 Task: Create a due date automation trigger when advanced on, on the wednesday before a card is due add fields with custom field "Resume" checked at 11:00 AM.
Action: Mouse moved to (815, 253)
Screenshot: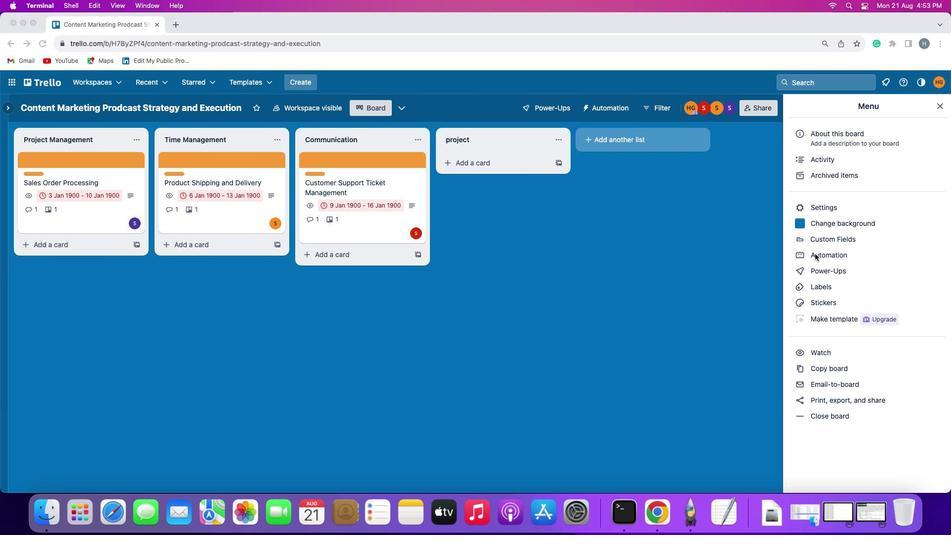 
Action: Mouse pressed left at (815, 253)
Screenshot: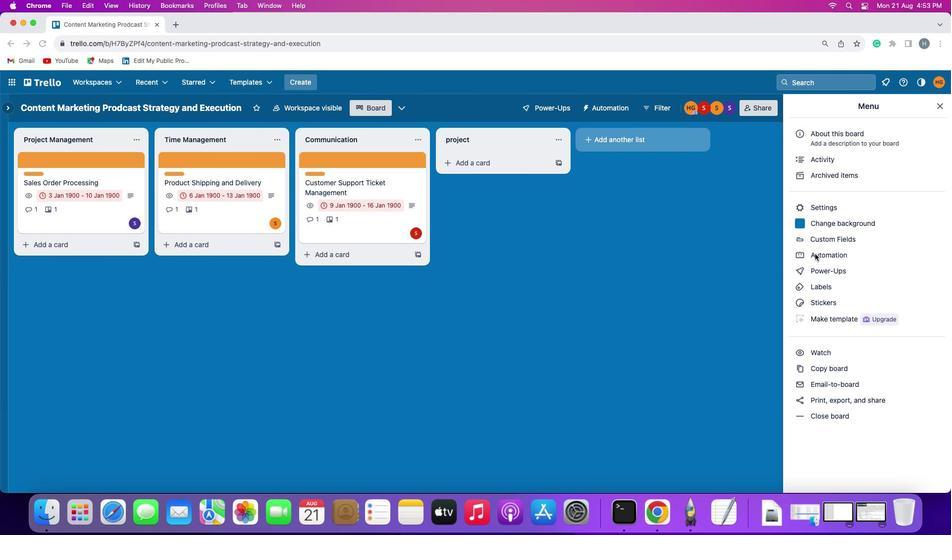 
Action: Mouse pressed left at (815, 253)
Screenshot: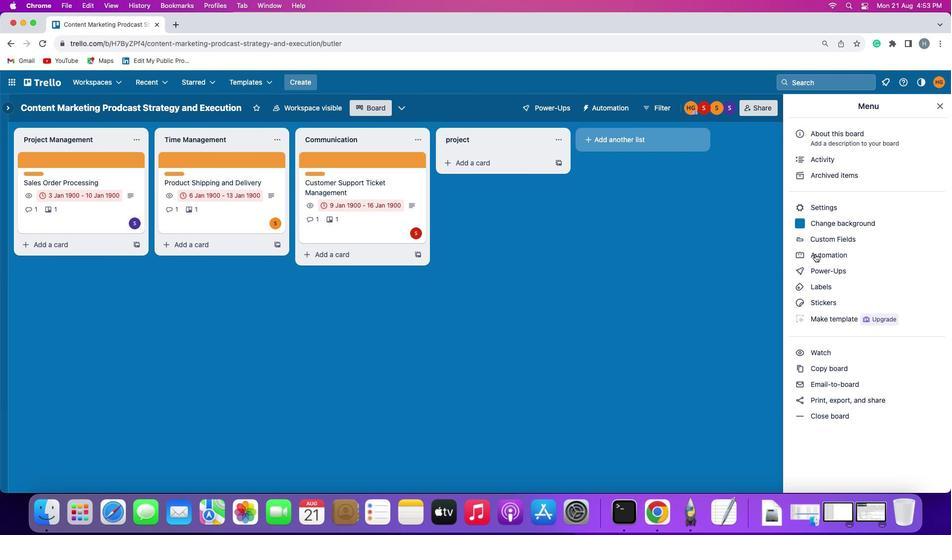 
Action: Mouse moved to (49, 237)
Screenshot: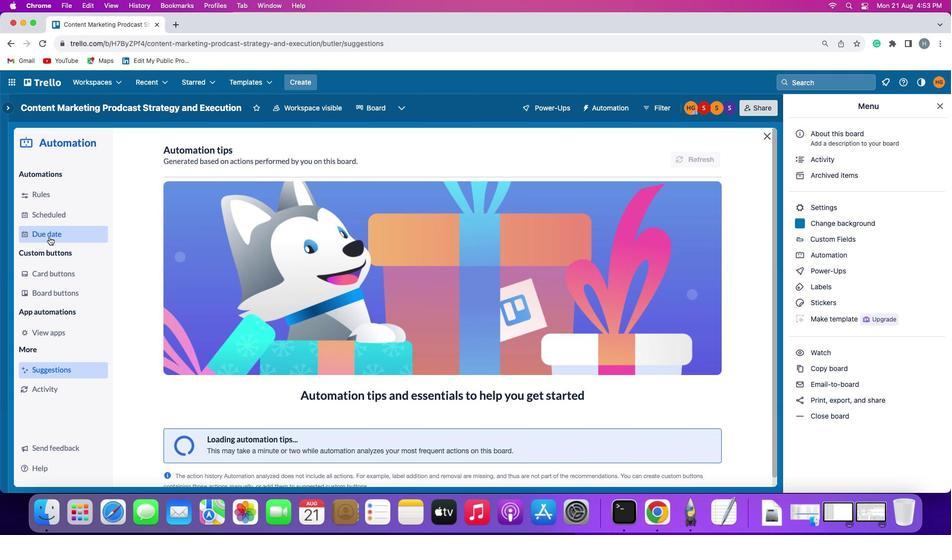 
Action: Mouse pressed left at (49, 237)
Screenshot: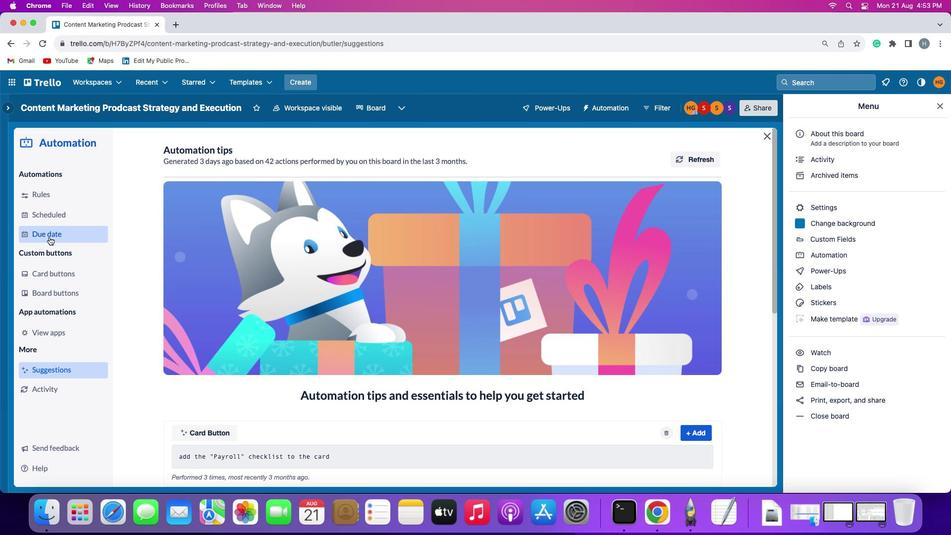 
Action: Mouse moved to (652, 154)
Screenshot: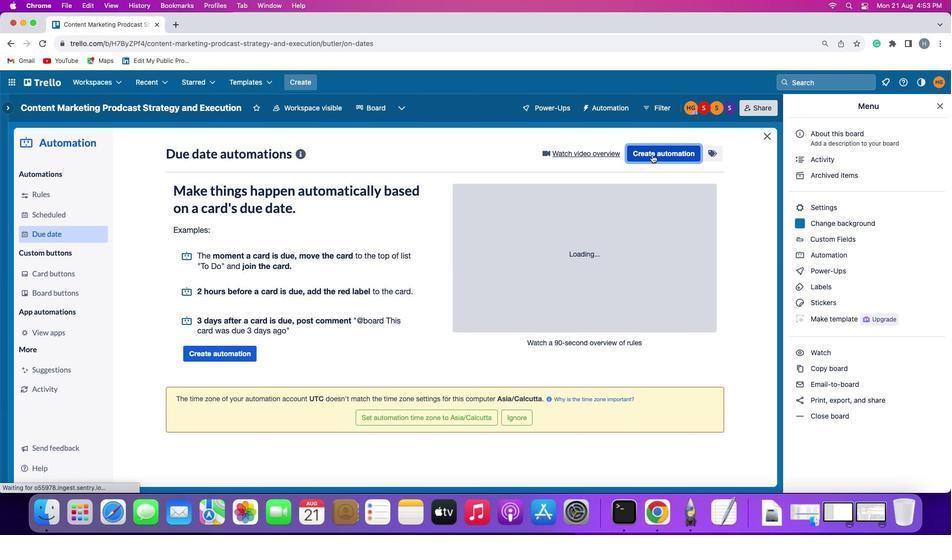 
Action: Mouse pressed left at (652, 154)
Screenshot: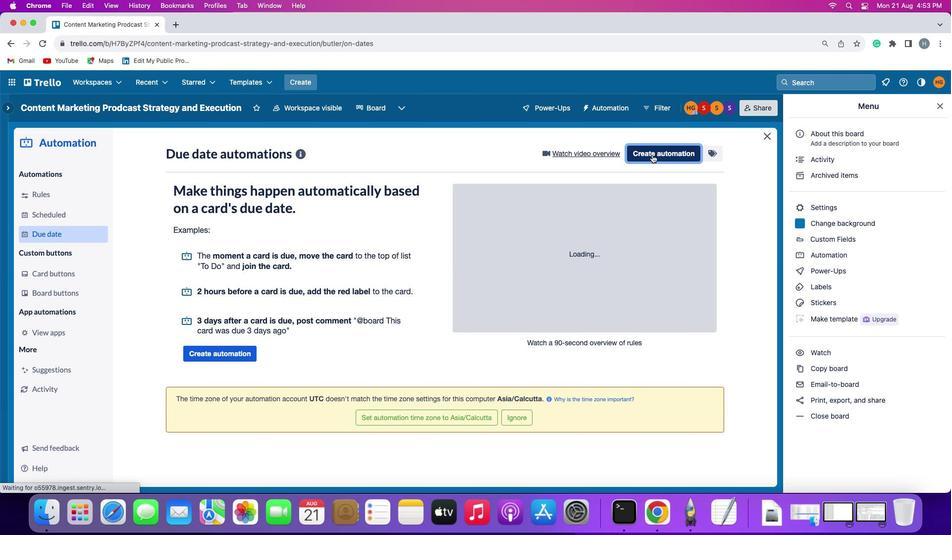 
Action: Mouse moved to (187, 250)
Screenshot: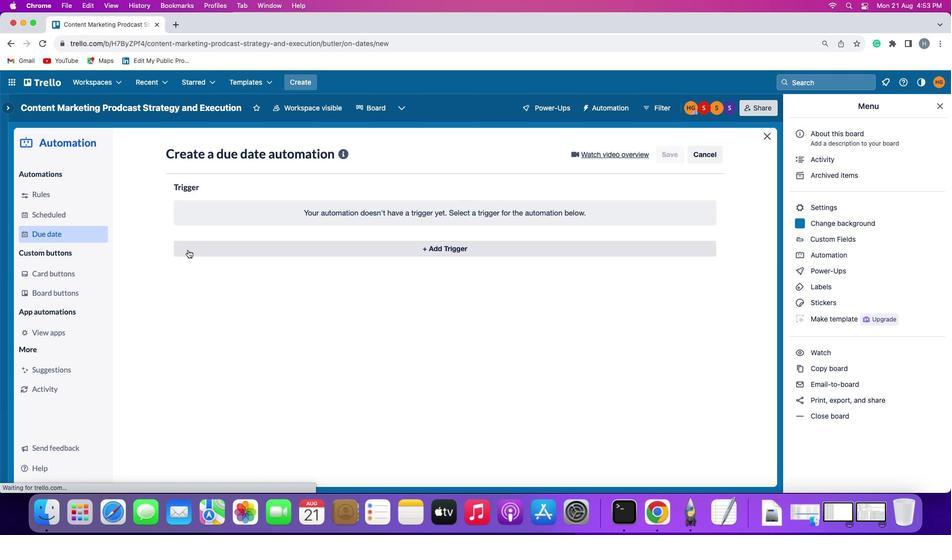 
Action: Mouse pressed left at (187, 250)
Screenshot: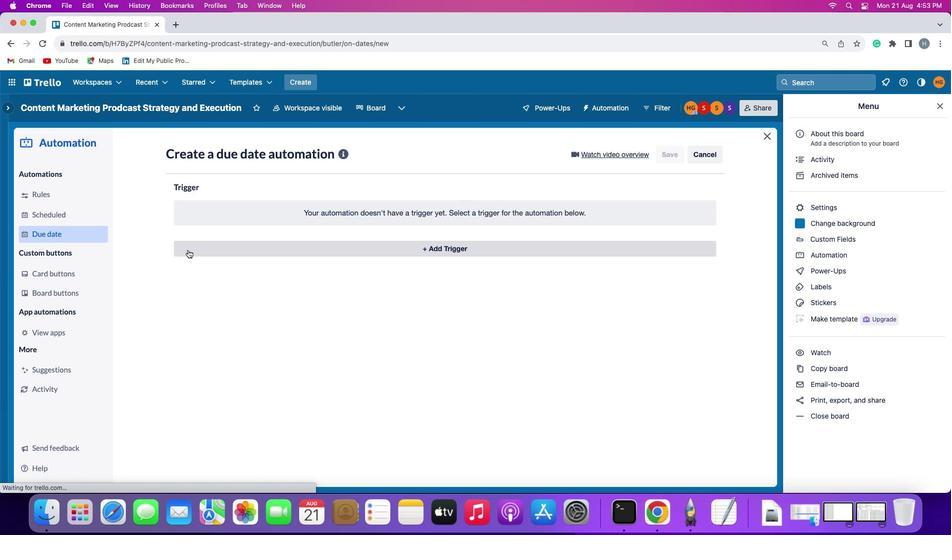 
Action: Mouse moved to (223, 435)
Screenshot: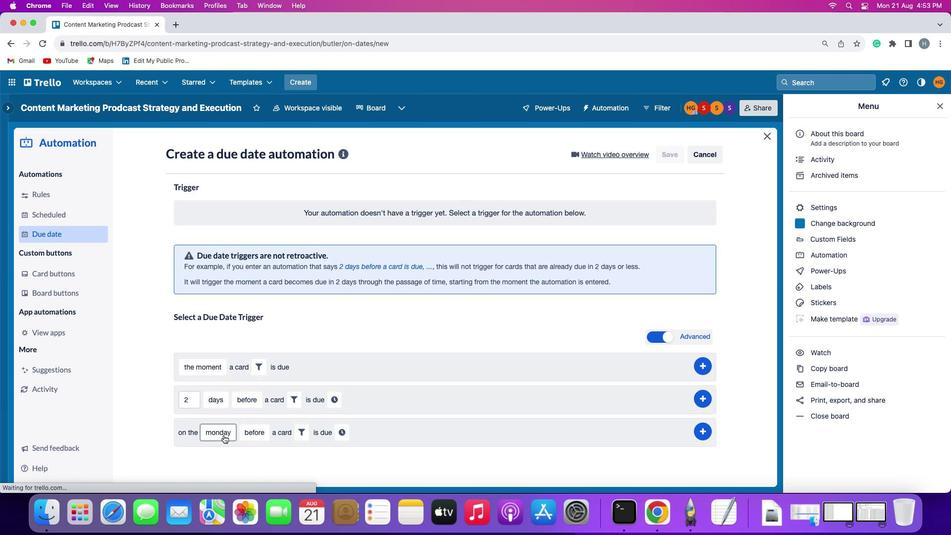 
Action: Mouse pressed left at (223, 435)
Screenshot: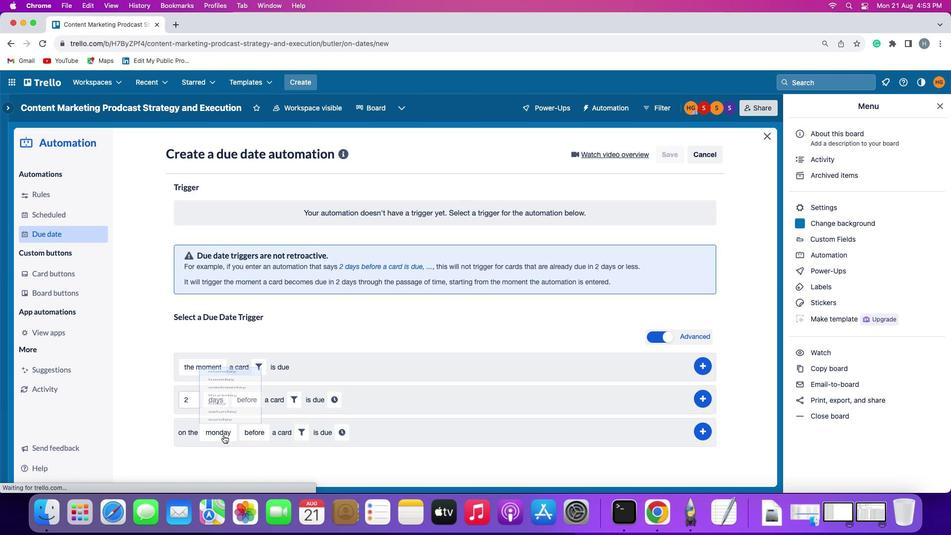 
Action: Mouse moved to (230, 337)
Screenshot: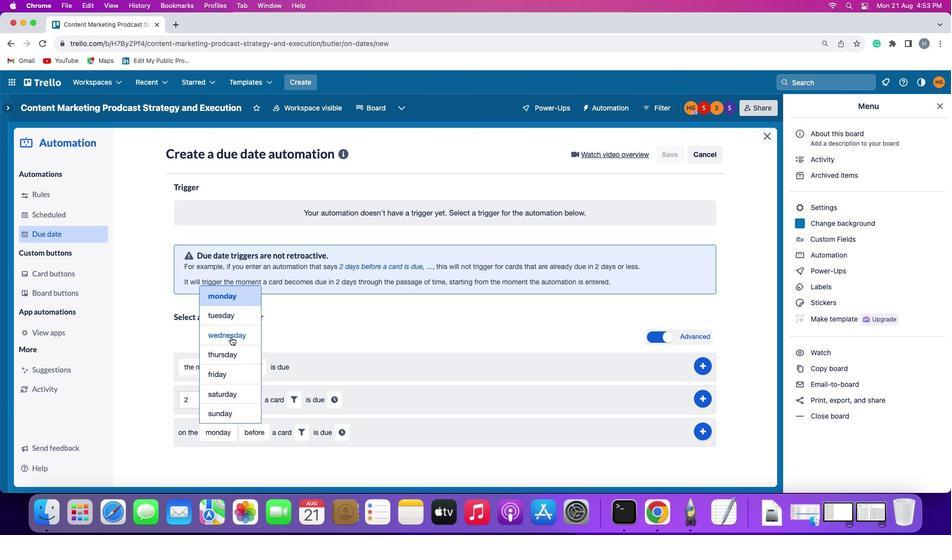 
Action: Mouse pressed left at (230, 337)
Screenshot: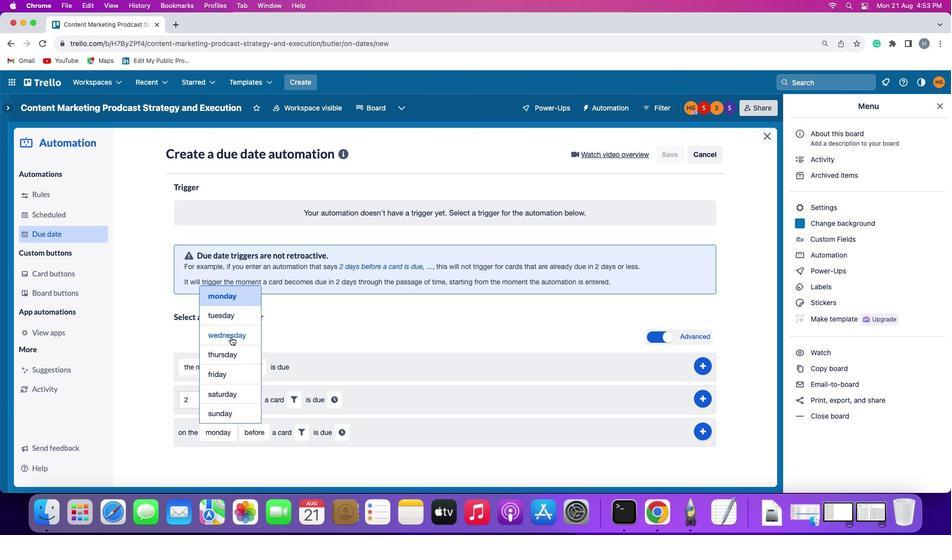 
Action: Mouse moved to (313, 437)
Screenshot: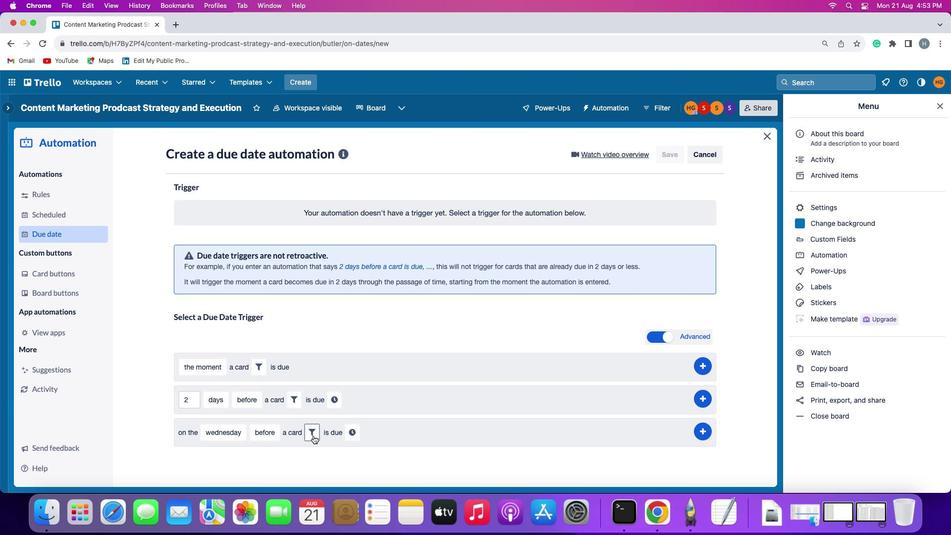 
Action: Mouse pressed left at (313, 437)
Screenshot: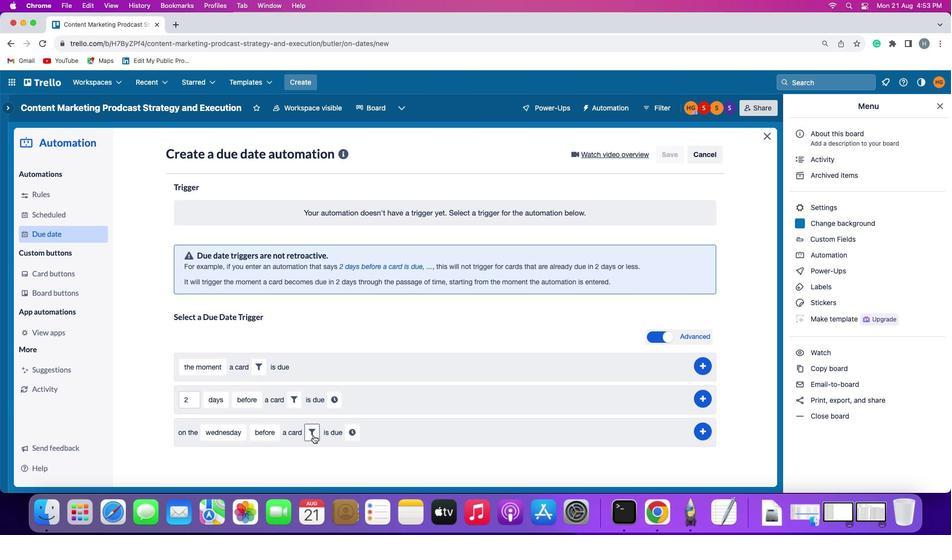 
Action: Mouse moved to (479, 466)
Screenshot: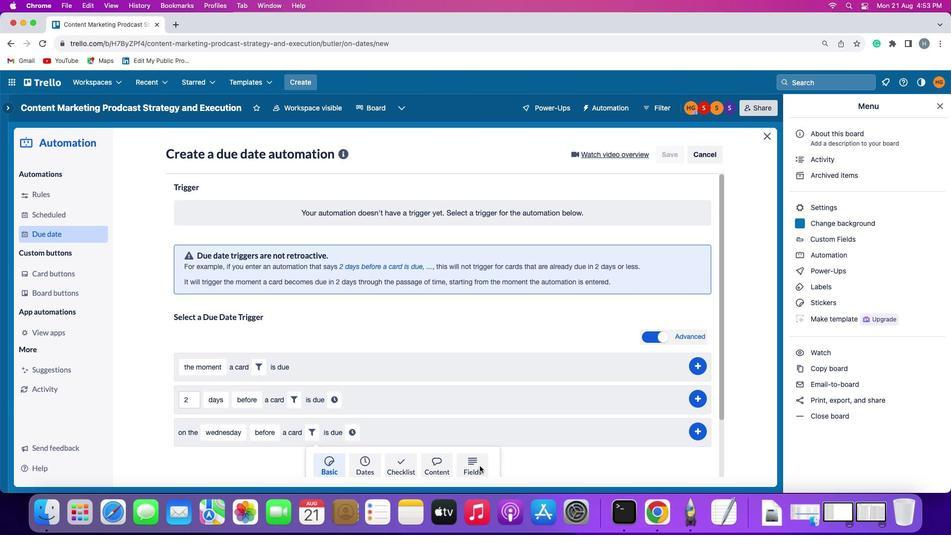 
Action: Mouse pressed left at (479, 466)
Screenshot: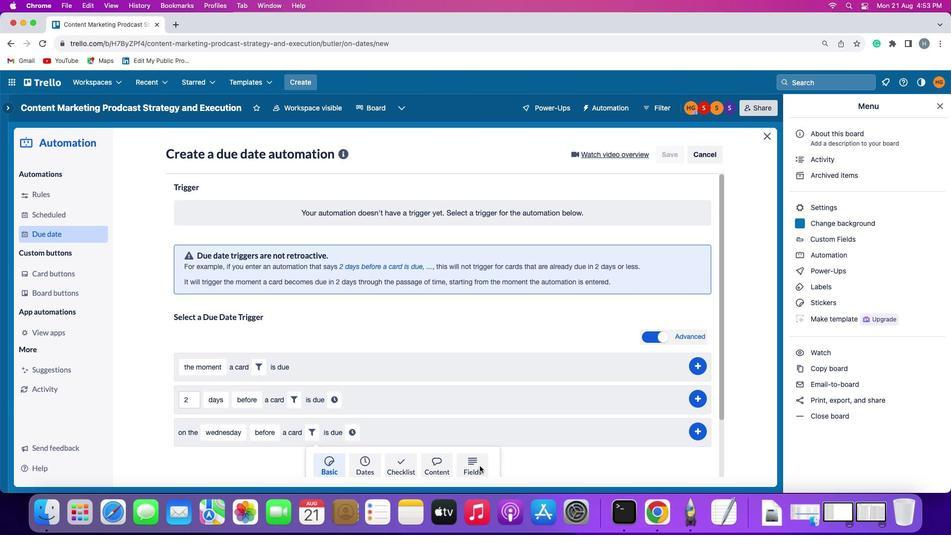 
Action: Mouse moved to (279, 466)
Screenshot: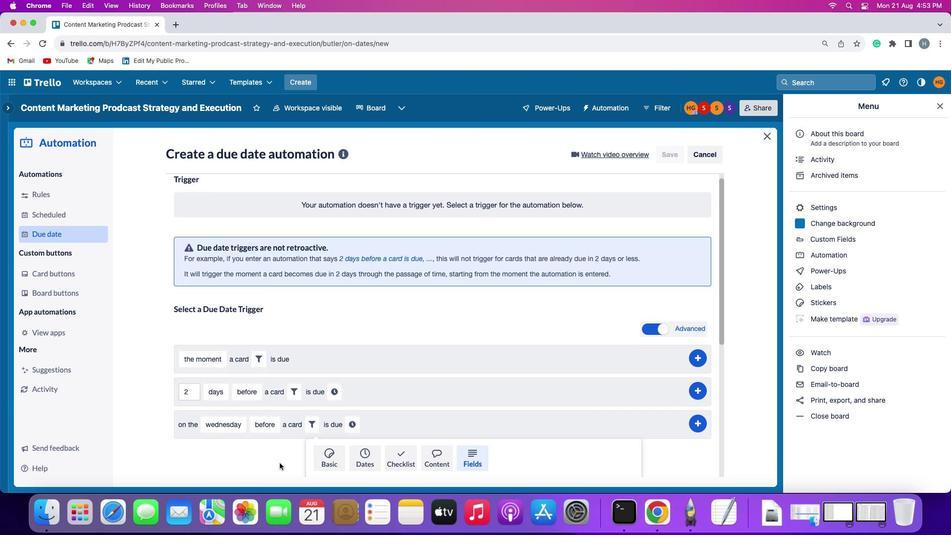 
Action: Mouse scrolled (279, 466) with delta (0, 0)
Screenshot: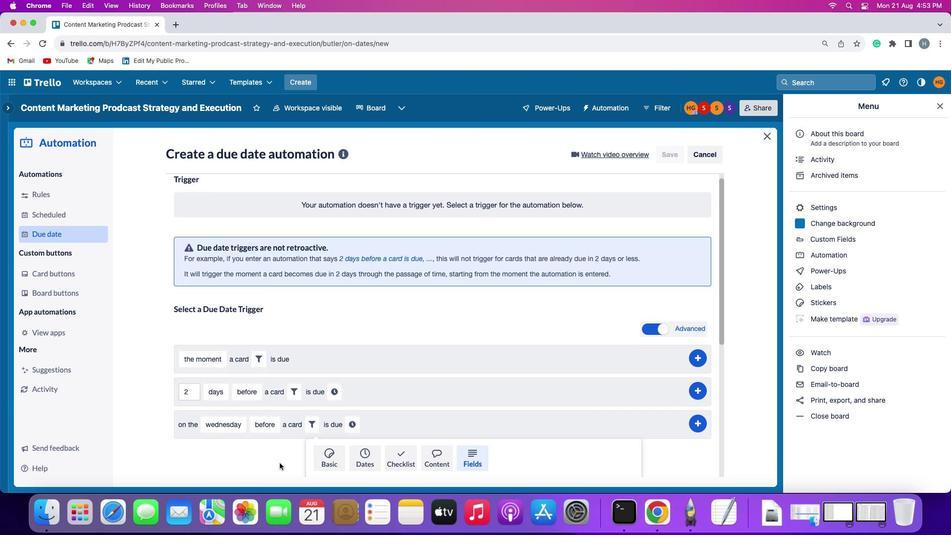 
Action: Mouse moved to (279, 465)
Screenshot: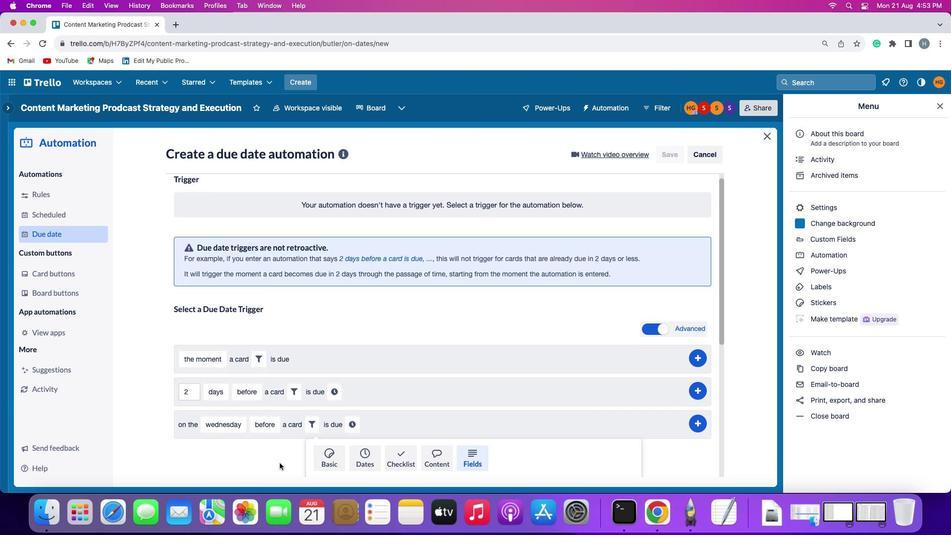 
Action: Mouse scrolled (279, 465) with delta (0, 0)
Screenshot: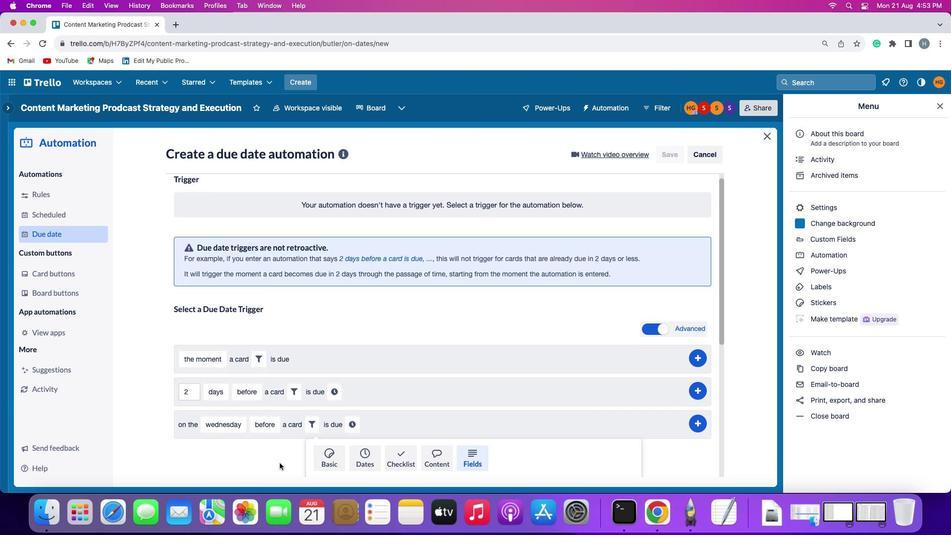 
Action: Mouse moved to (279, 464)
Screenshot: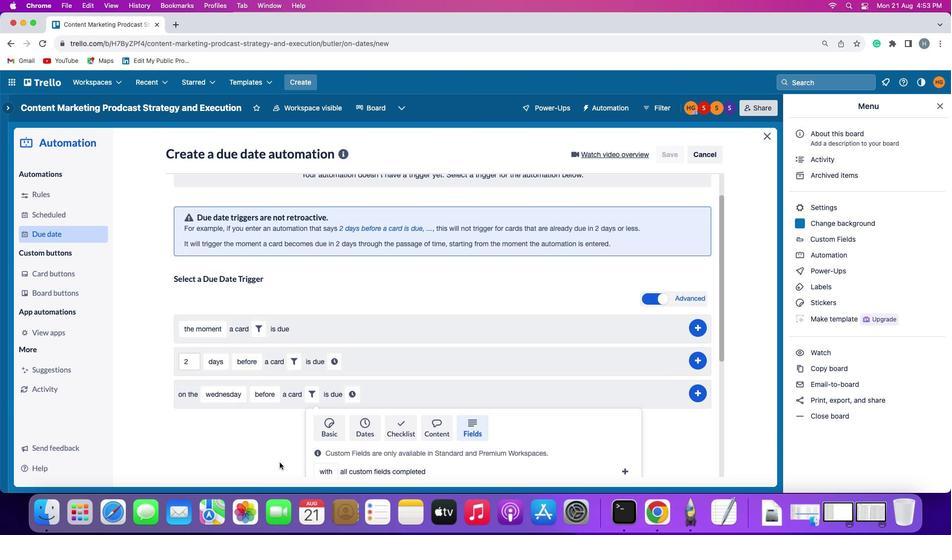 
Action: Mouse scrolled (279, 464) with delta (0, -1)
Screenshot: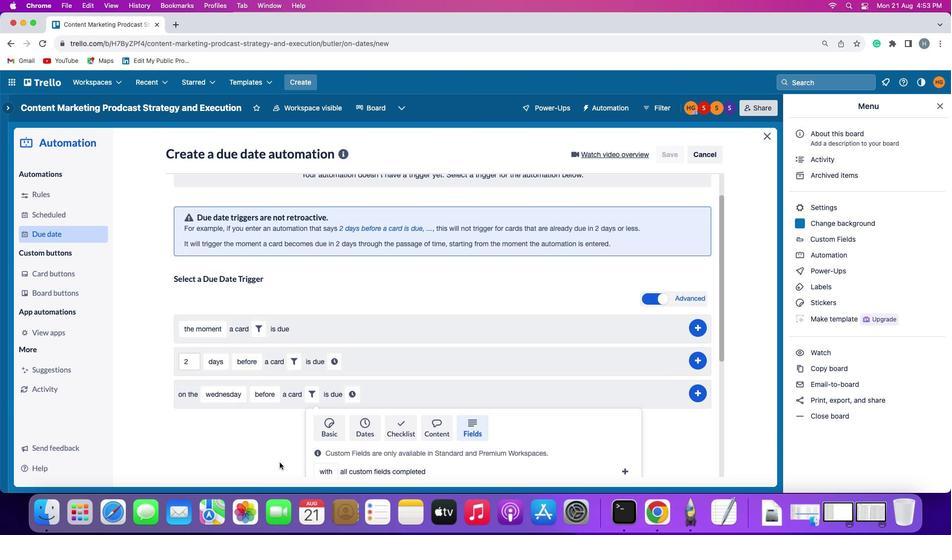 
Action: Mouse moved to (280, 463)
Screenshot: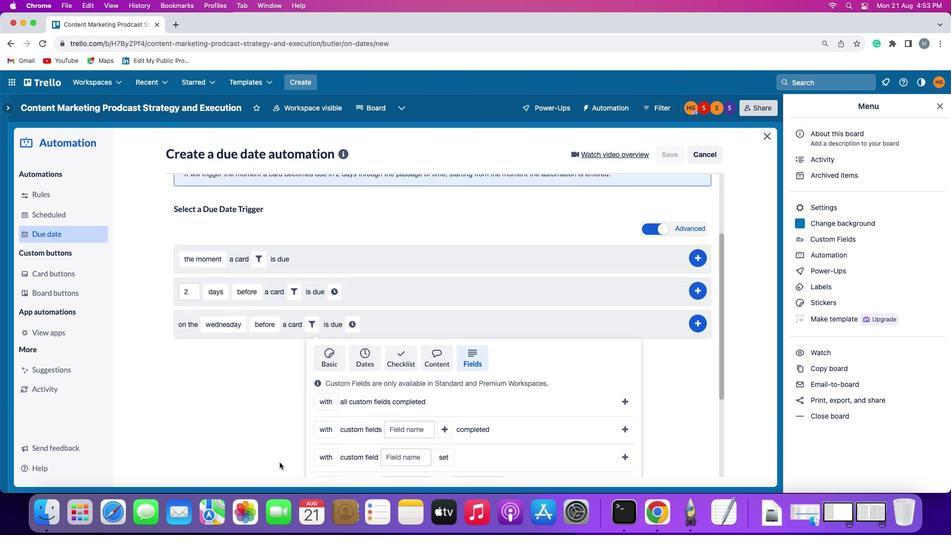 
Action: Mouse scrolled (280, 463) with delta (0, -2)
Screenshot: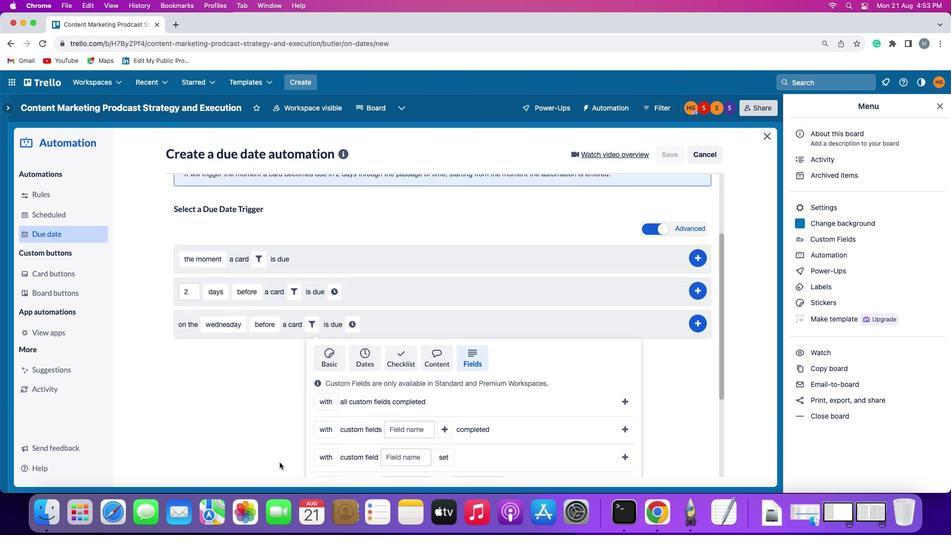 
Action: Mouse moved to (281, 461)
Screenshot: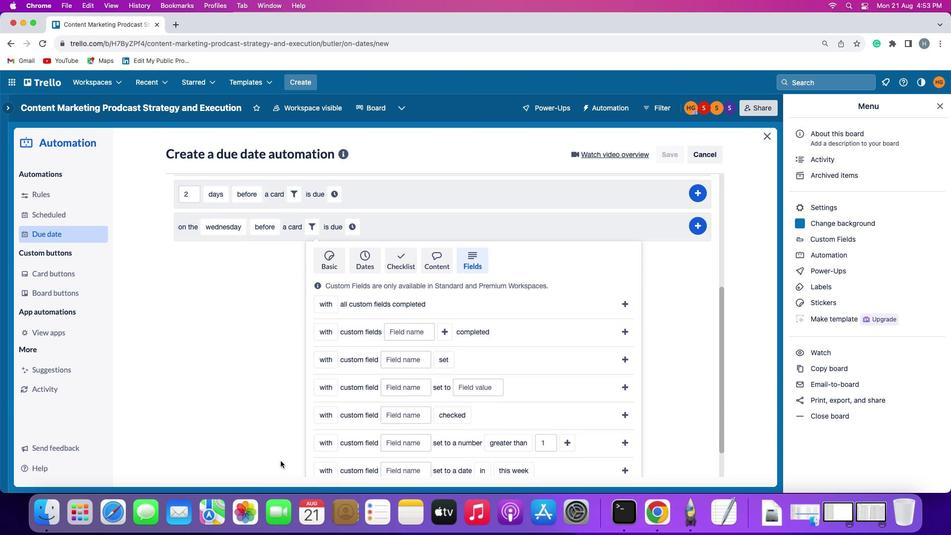 
Action: Mouse scrolled (281, 461) with delta (0, 0)
Screenshot: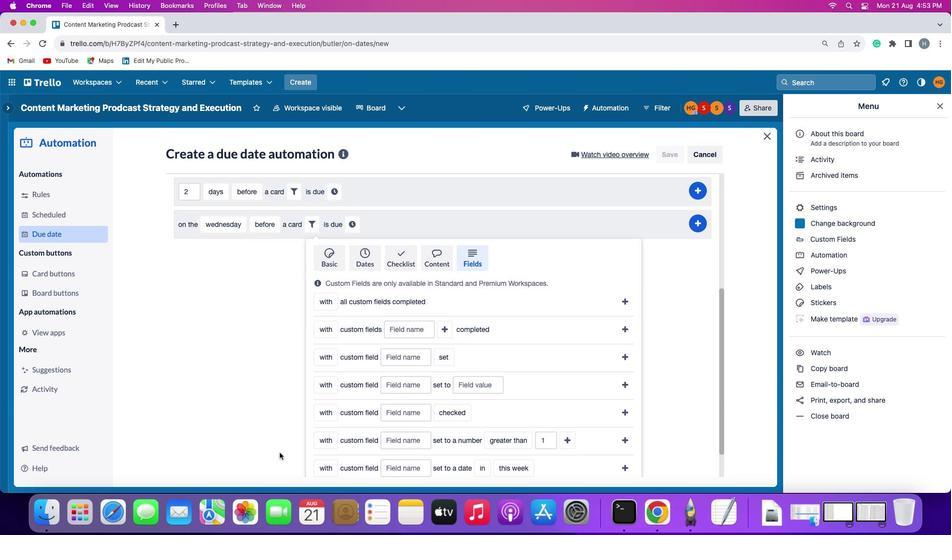 
Action: Mouse moved to (281, 461)
Screenshot: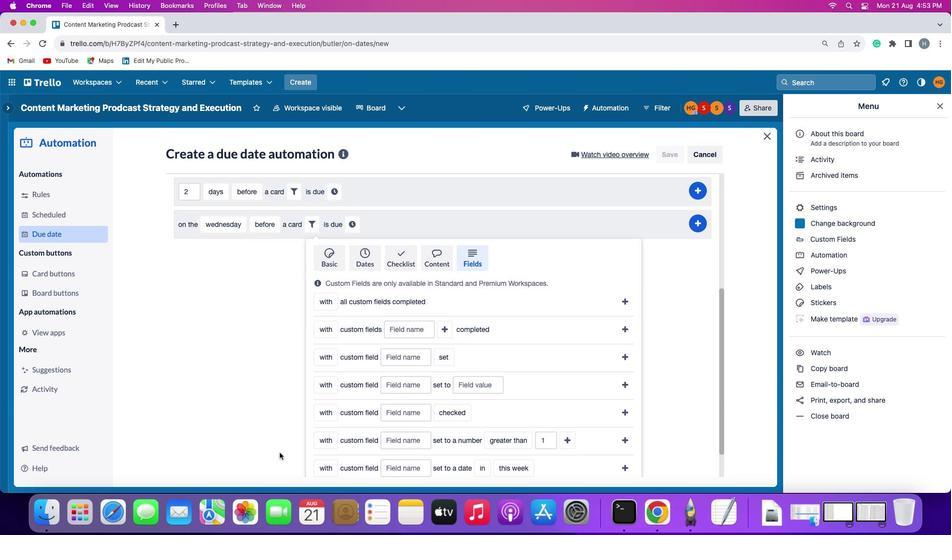 
Action: Mouse scrolled (281, 461) with delta (0, 0)
Screenshot: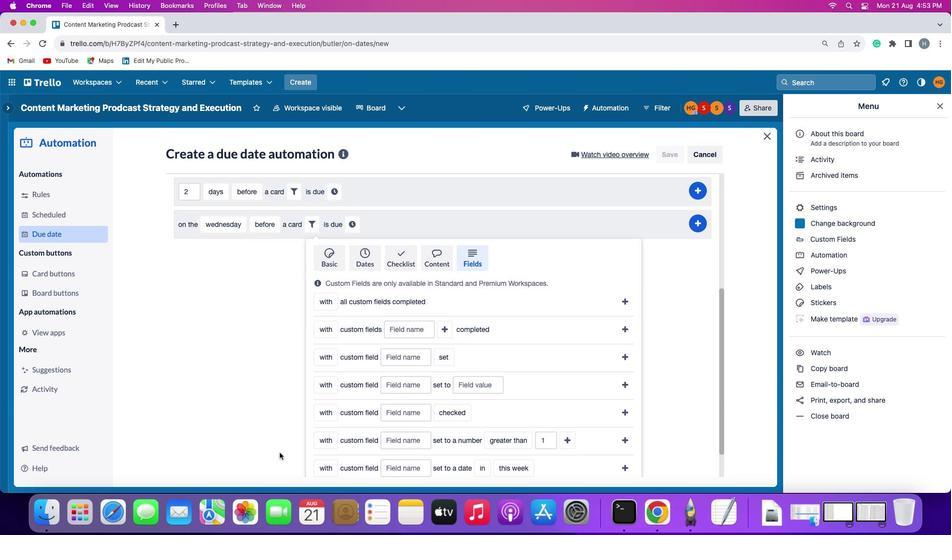 
Action: Mouse moved to (281, 457)
Screenshot: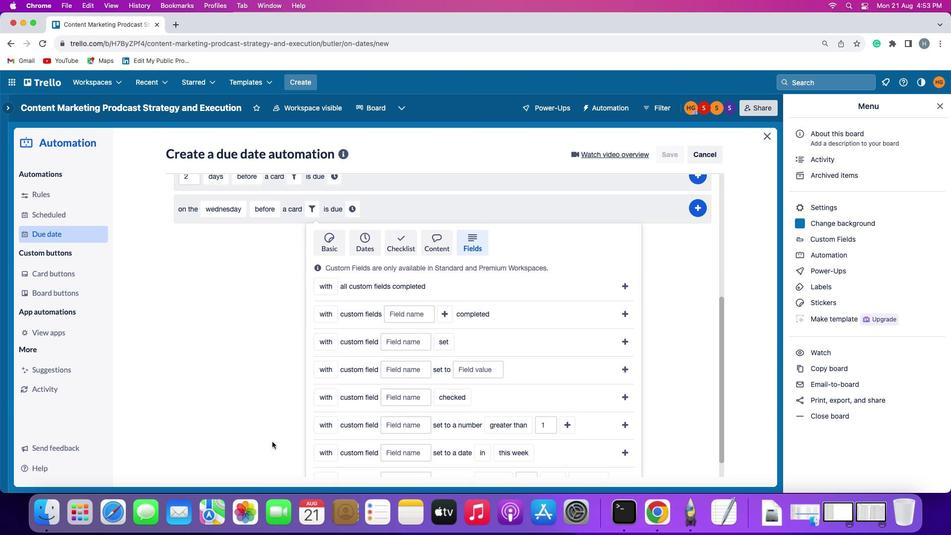 
Action: Mouse scrolled (281, 457) with delta (0, -1)
Screenshot: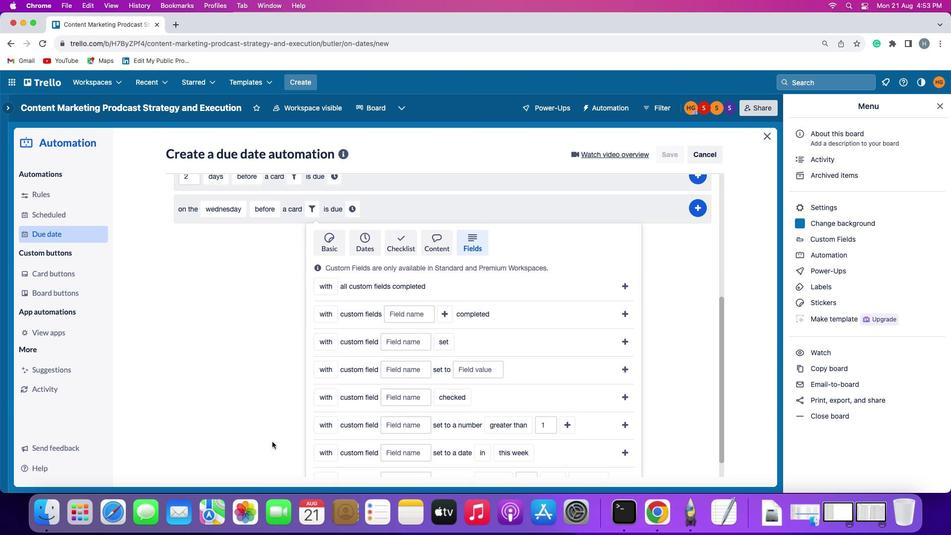 
Action: Mouse moved to (279, 452)
Screenshot: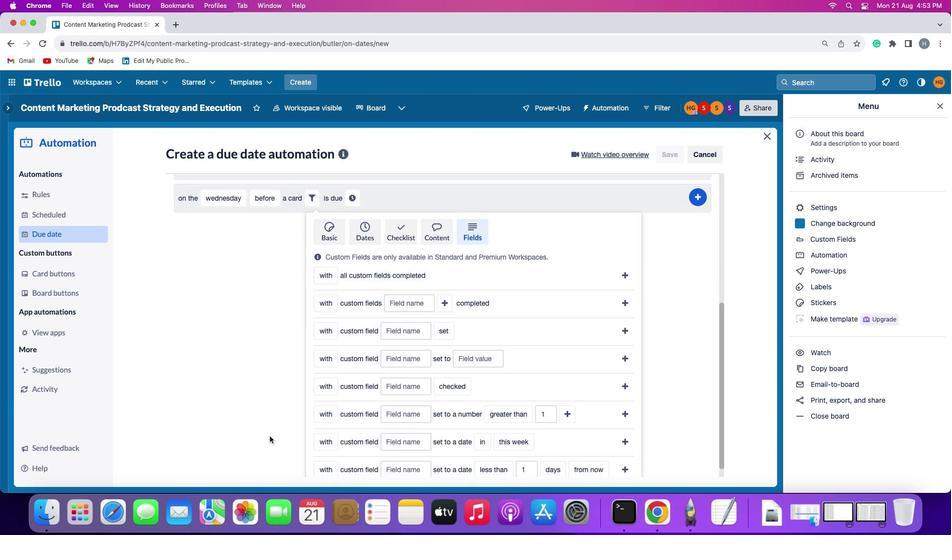 
Action: Mouse scrolled (279, 452) with delta (0, -1)
Screenshot: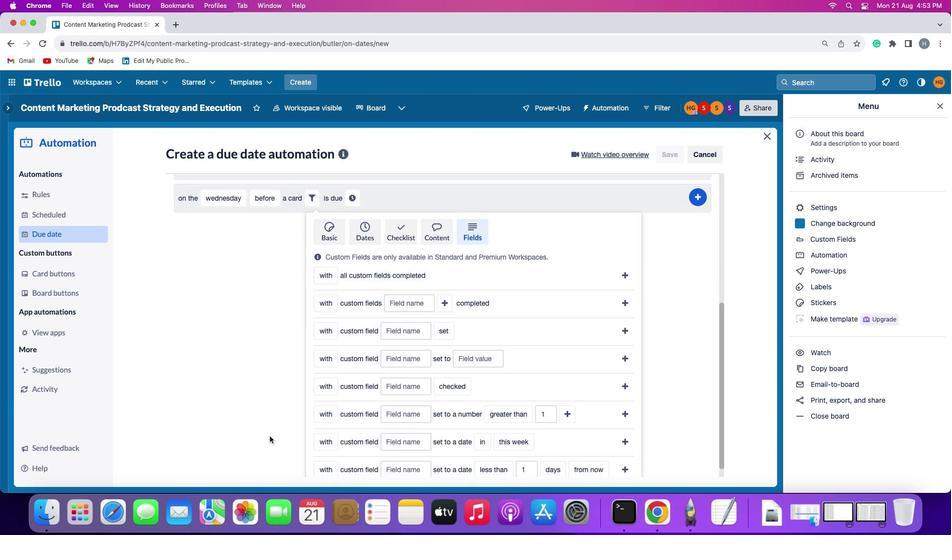 
Action: Mouse moved to (403, 367)
Screenshot: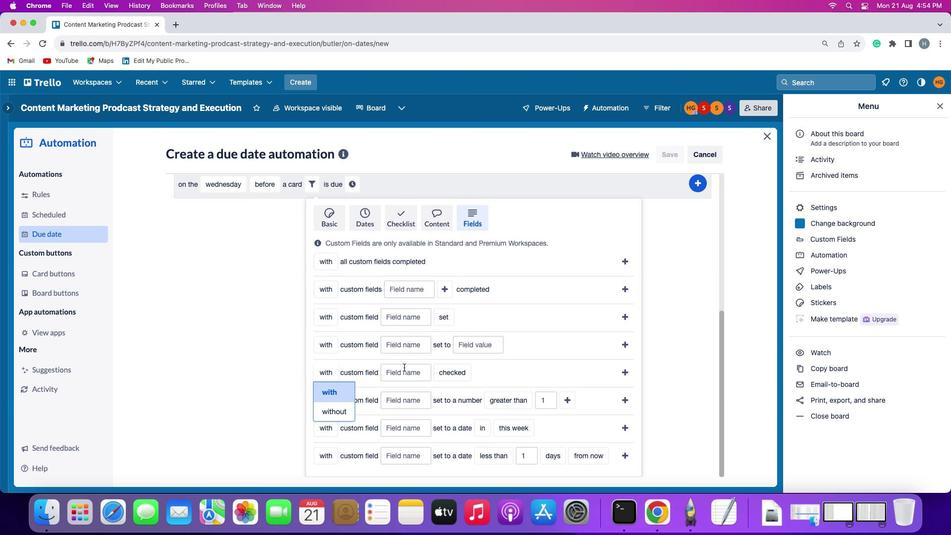 
Action: Mouse pressed left at (403, 367)
Screenshot: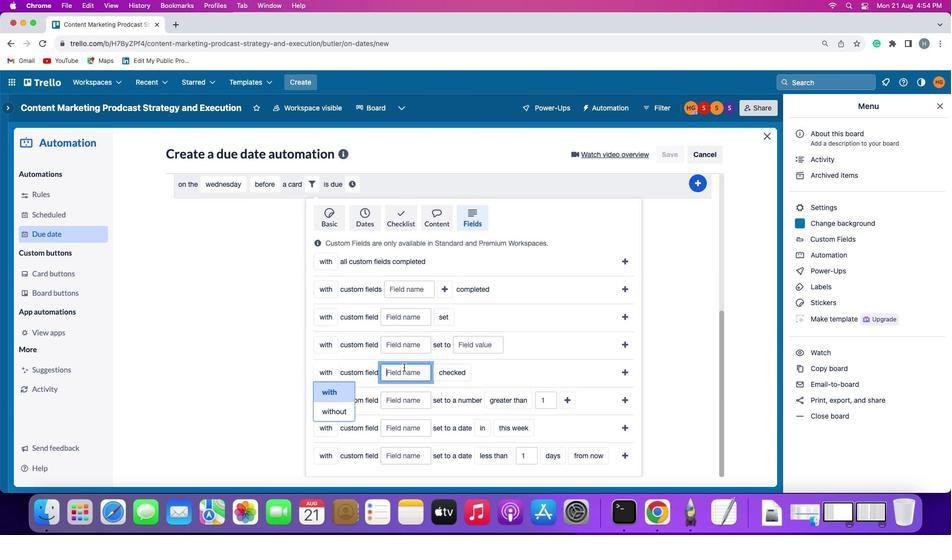 
Action: Mouse moved to (404, 374)
Screenshot: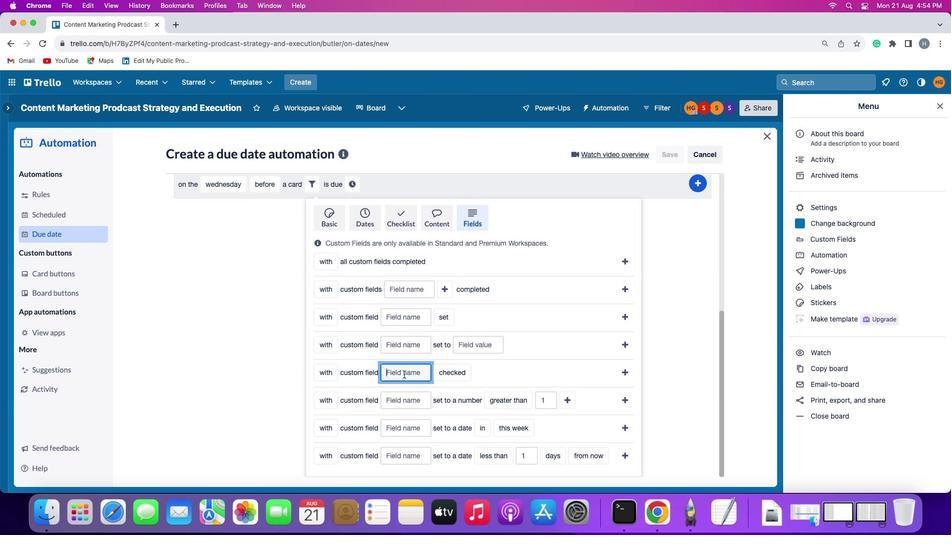 
Action: Key pressed Key.shift'R''e'
Screenshot: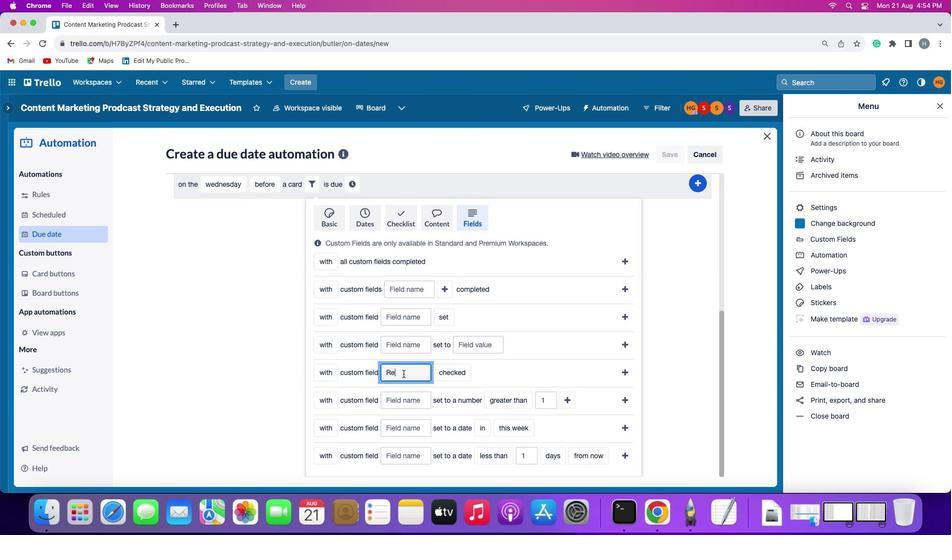
Action: Mouse moved to (403, 373)
Screenshot: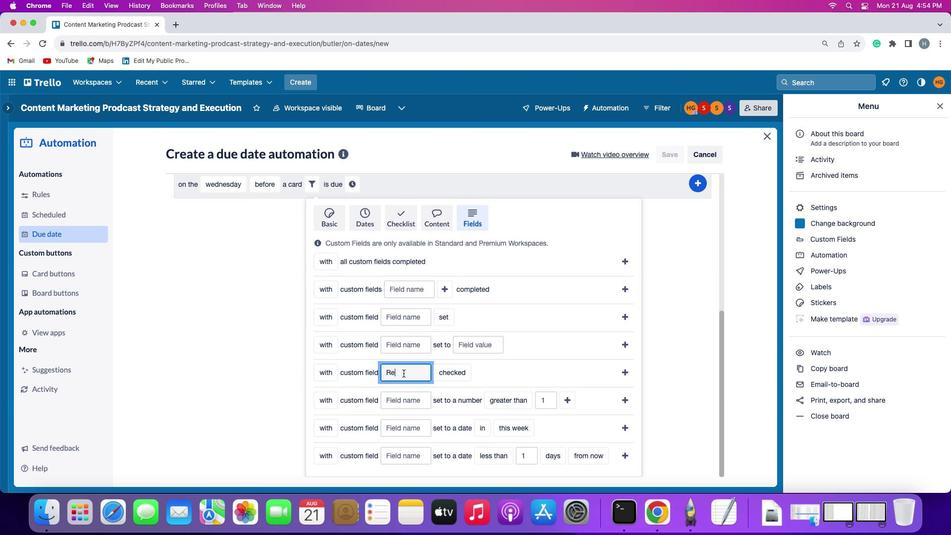 
Action: Key pressed 's'
Screenshot: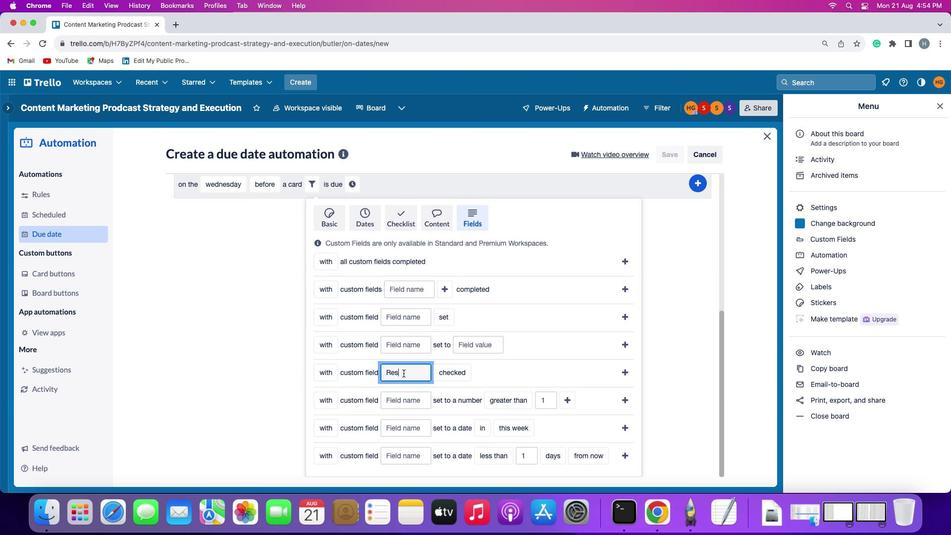 
Action: Mouse moved to (403, 373)
Screenshot: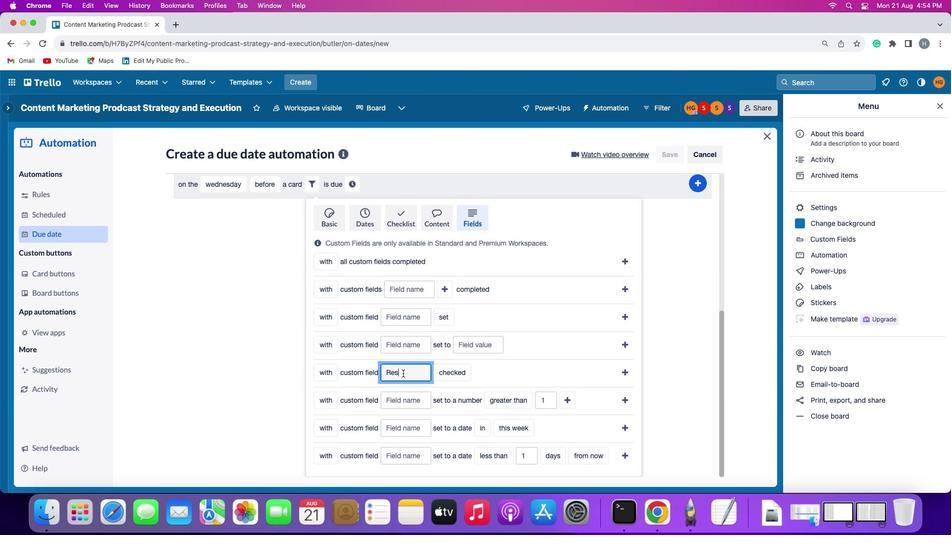 
Action: Key pressed 'u''m''e'
Screenshot: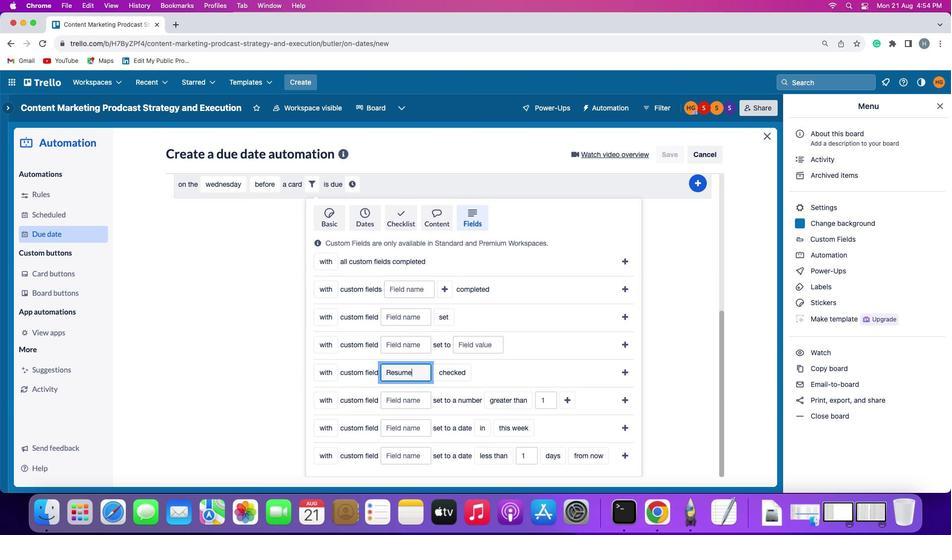 
Action: Mouse moved to (620, 368)
Screenshot: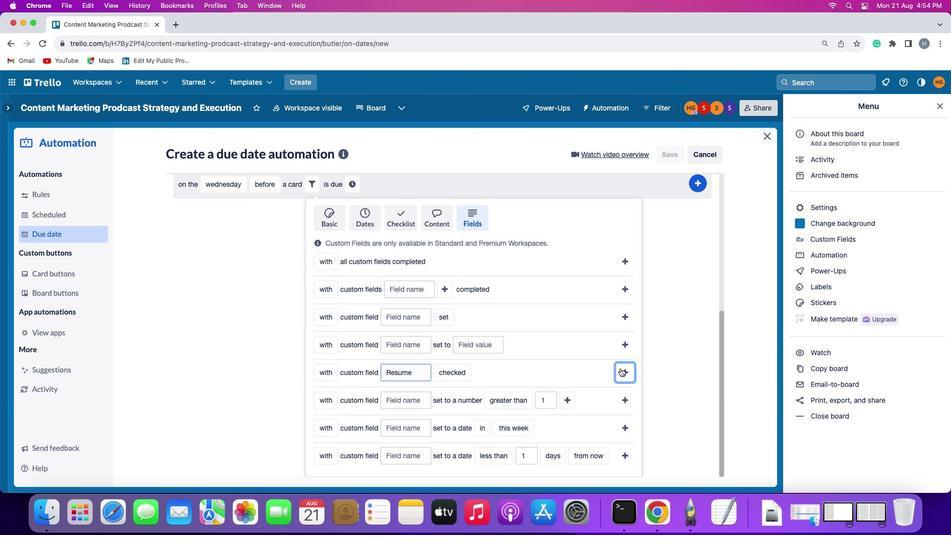 
Action: Mouse pressed left at (620, 368)
Screenshot: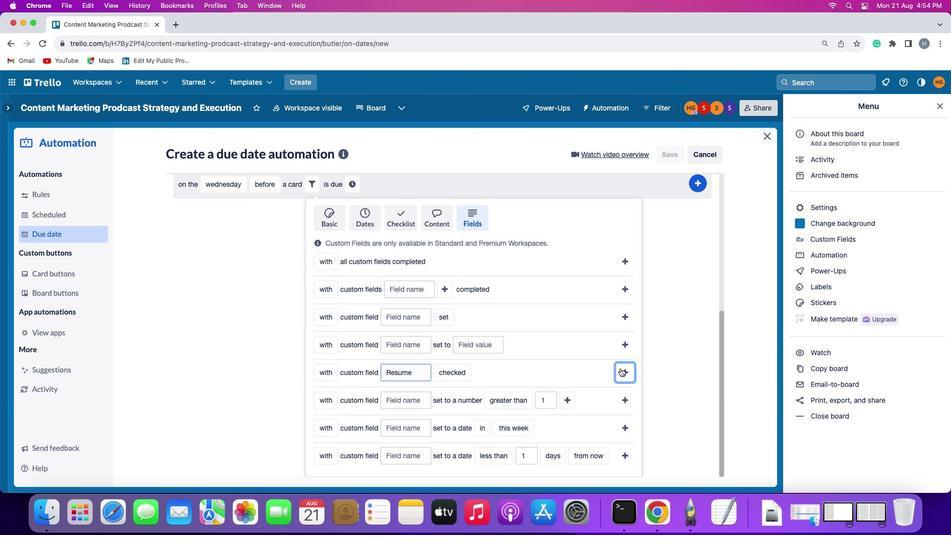 
Action: Mouse moved to (492, 431)
Screenshot: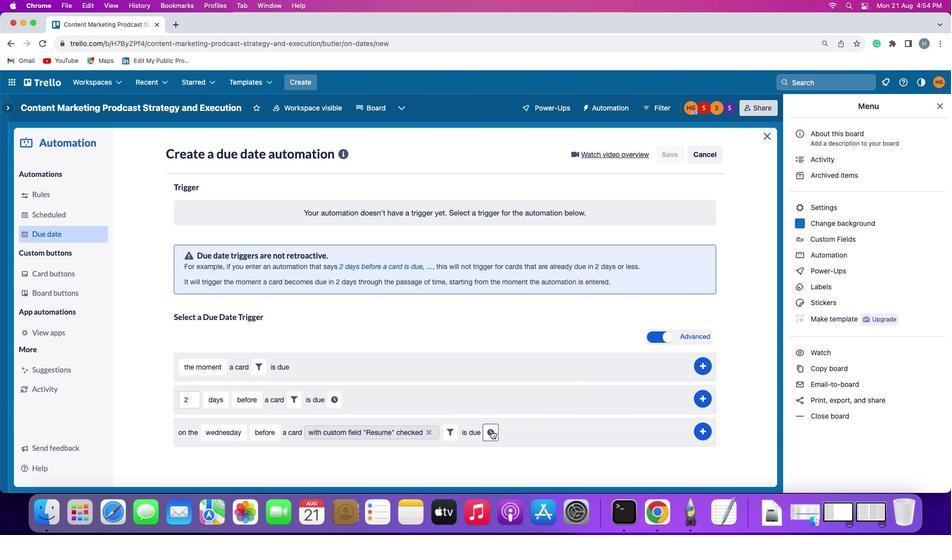 
Action: Mouse pressed left at (492, 431)
Screenshot: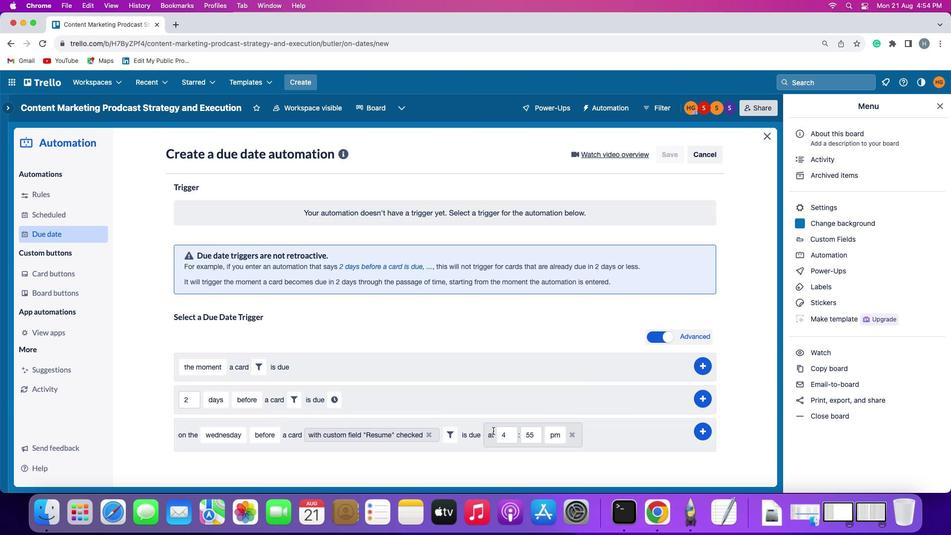
Action: Mouse moved to (516, 433)
Screenshot: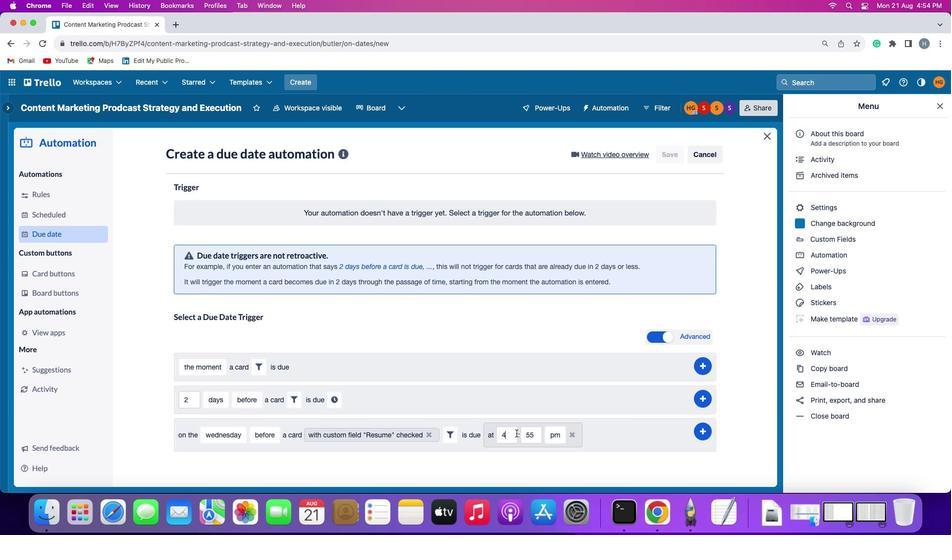 
Action: Mouse pressed left at (516, 433)
Screenshot: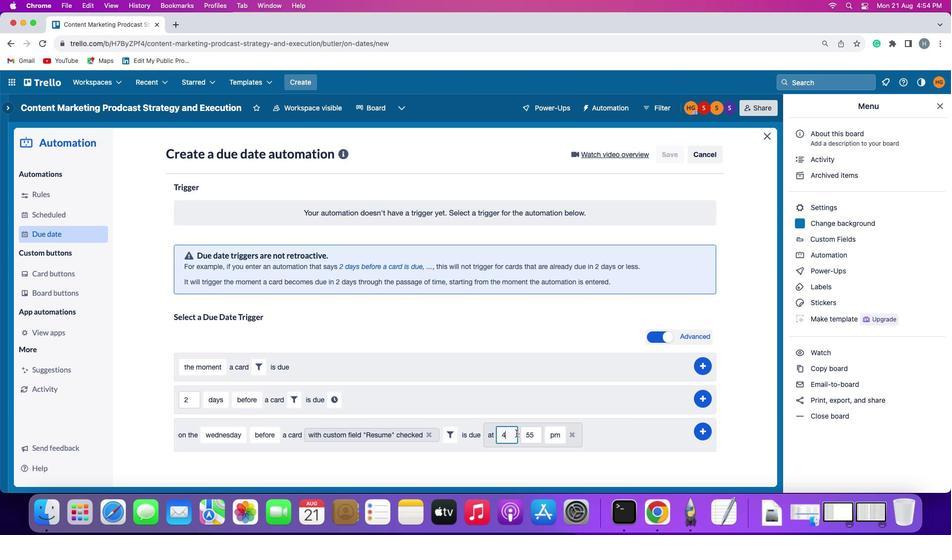 
Action: Key pressed '='Key.backspaceKey.backspaceKey.backspace'1''1'
Screenshot: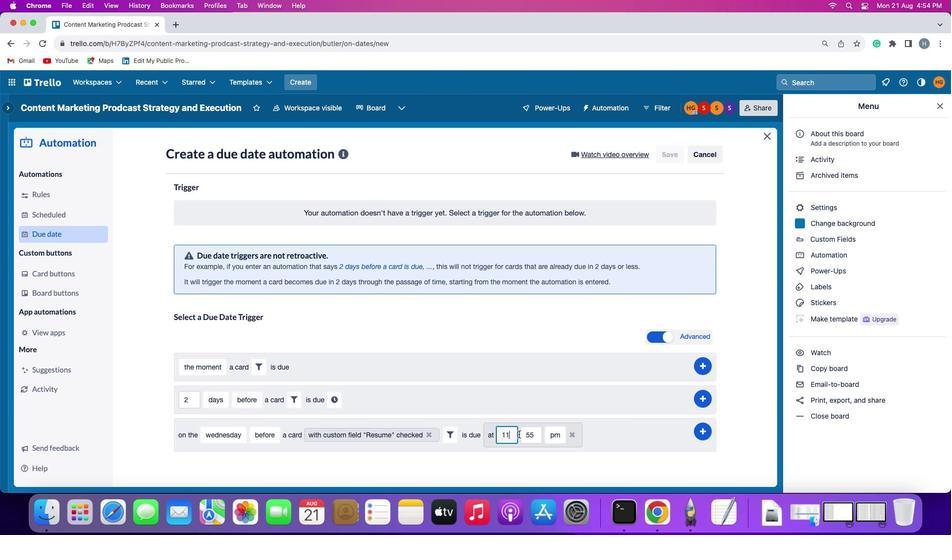 
Action: Mouse moved to (538, 435)
Screenshot: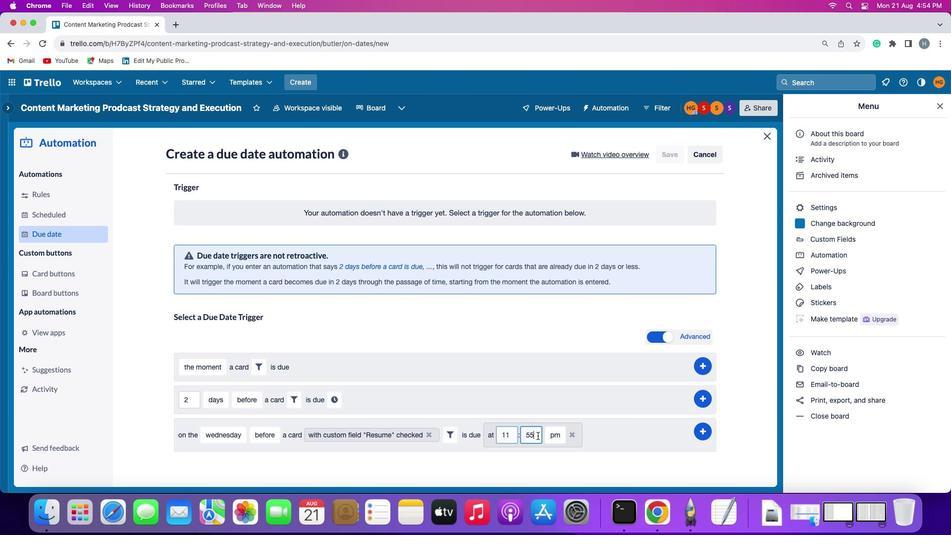 
Action: Mouse pressed left at (538, 435)
Screenshot: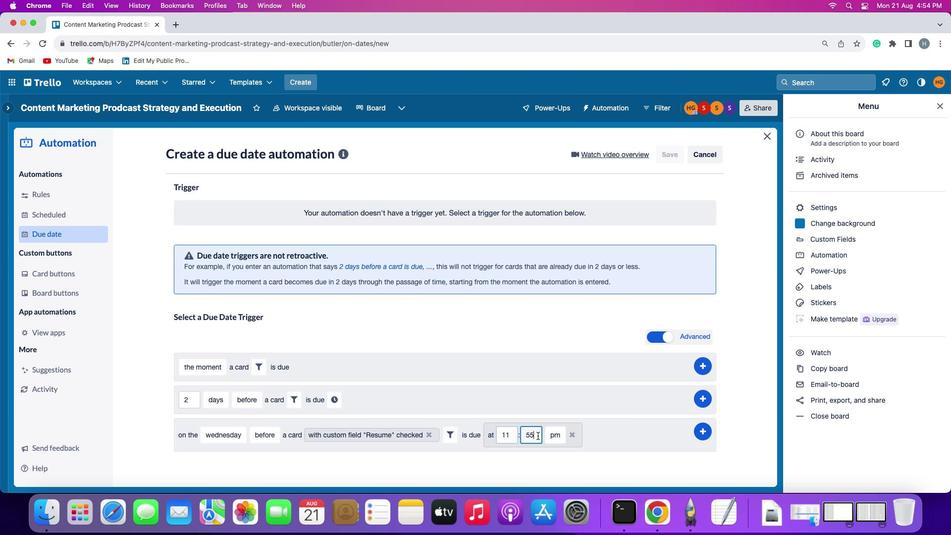 
Action: Mouse moved to (538, 435)
Screenshot: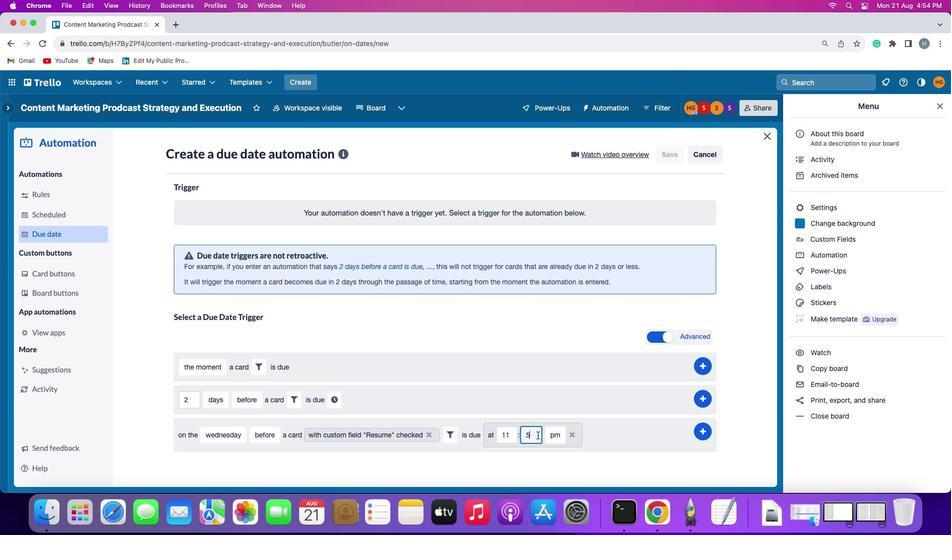 
Action: Key pressed Key.backspace
Screenshot: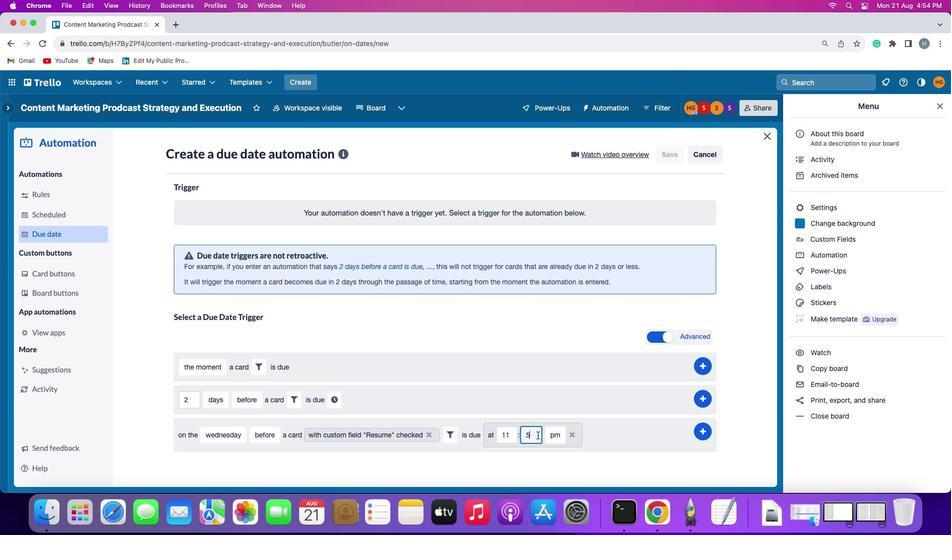 
Action: Mouse moved to (537, 435)
Screenshot: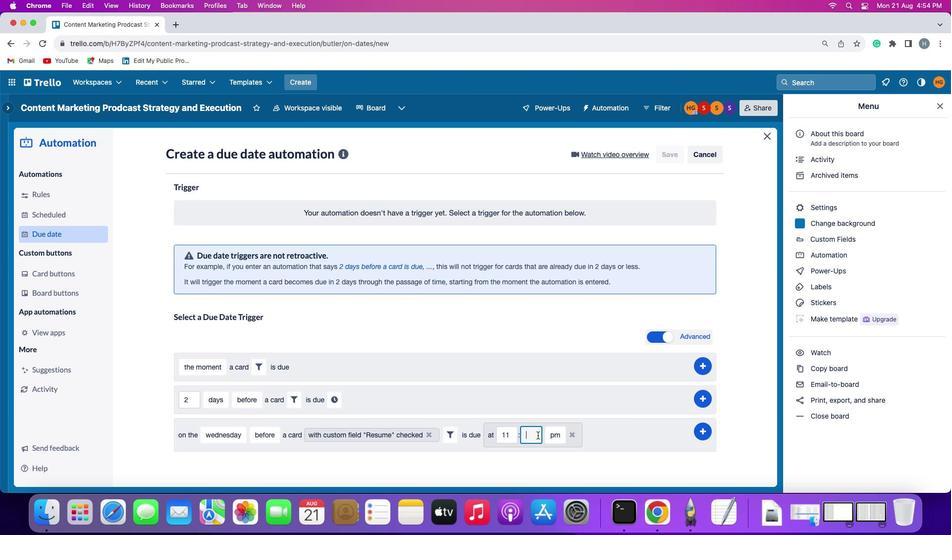 
Action: Key pressed Key.backspace
Screenshot: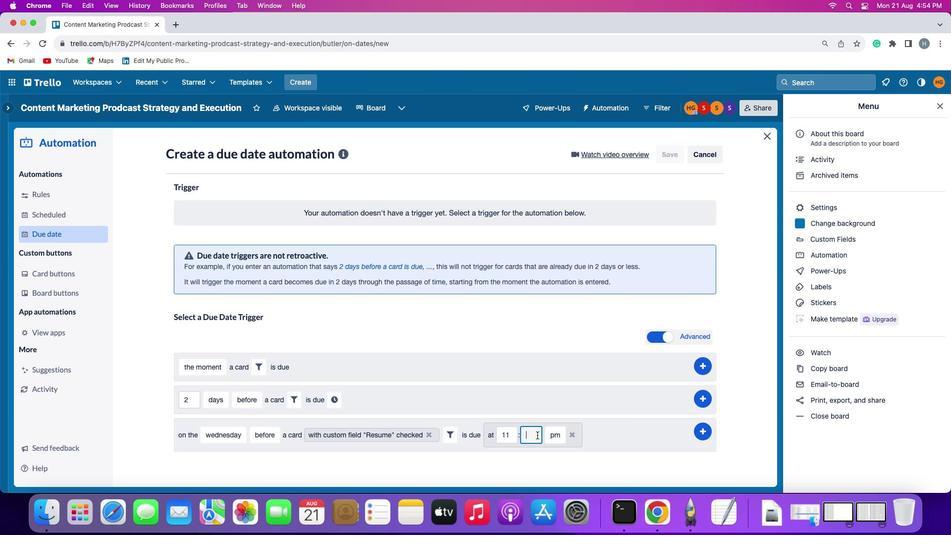 
Action: Mouse moved to (537, 435)
Screenshot: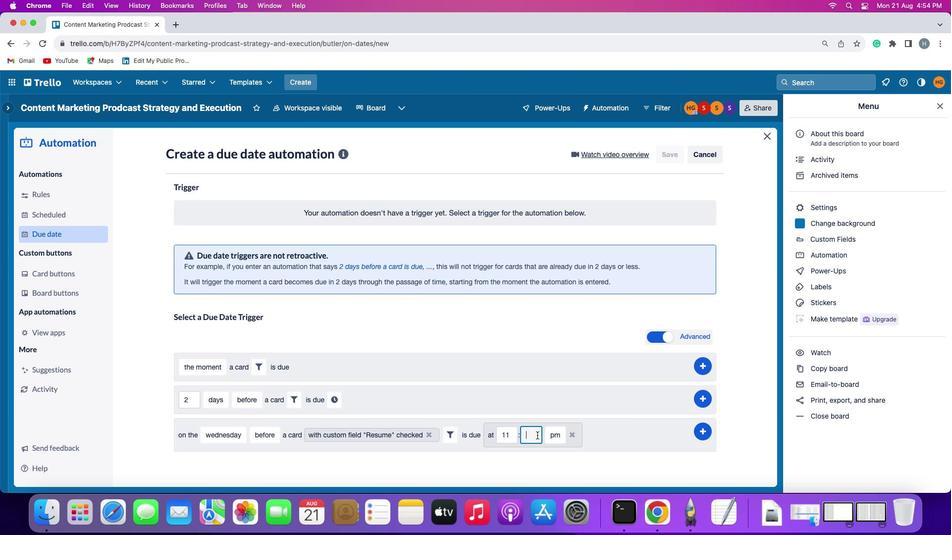
Action: Key pressed Key.backspace
Screenshot: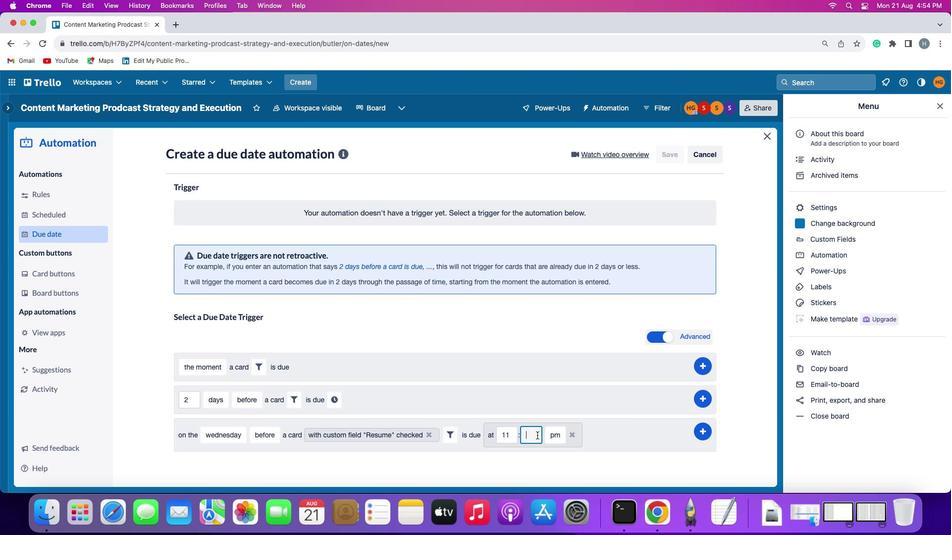 
Action: Mouse moved to (537, 435)
Screenshot: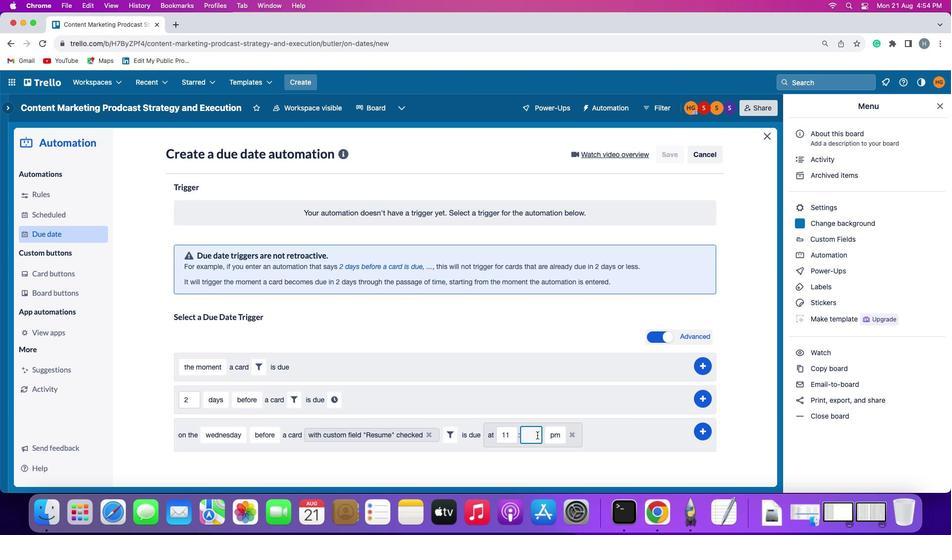 
Action: Key pressed '0''0'
Screenshot: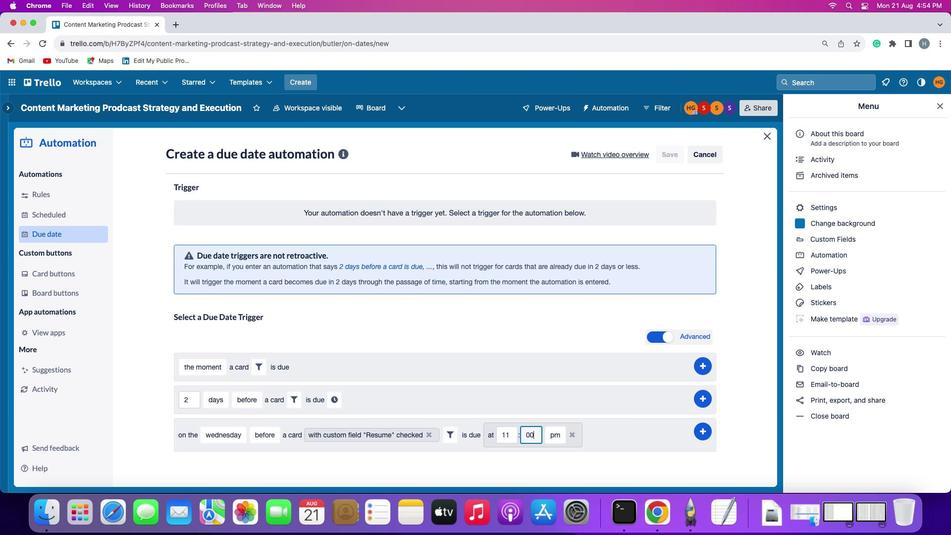 
Action: Mouse moved to (551, 437)
Screenshot: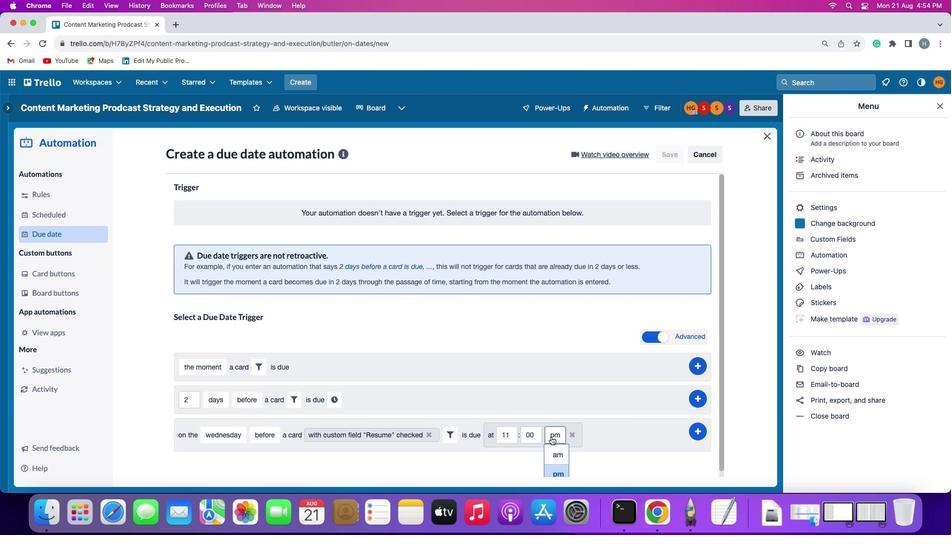 
Action: Mouse pressed left at (551, 437)
Screenshot: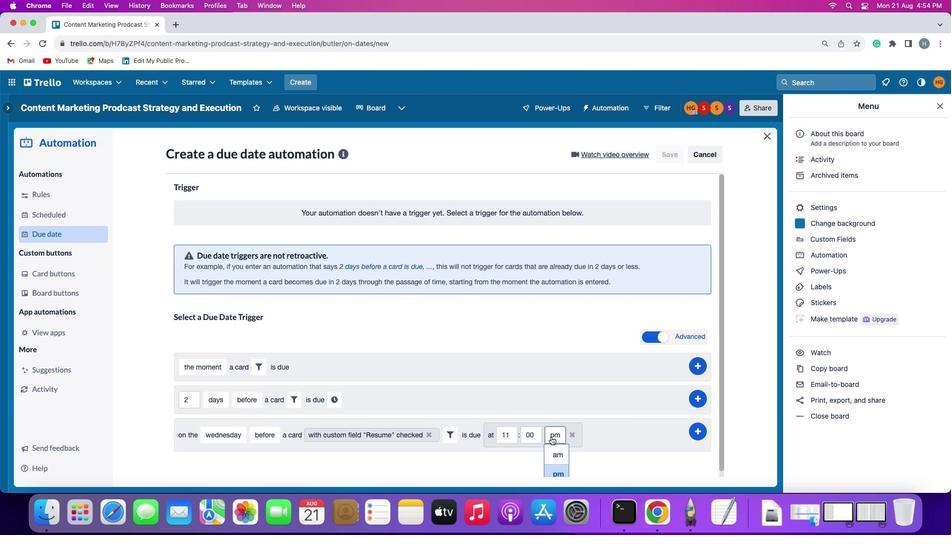 
Action: Mouse moved to (554, 453)
Screenshot: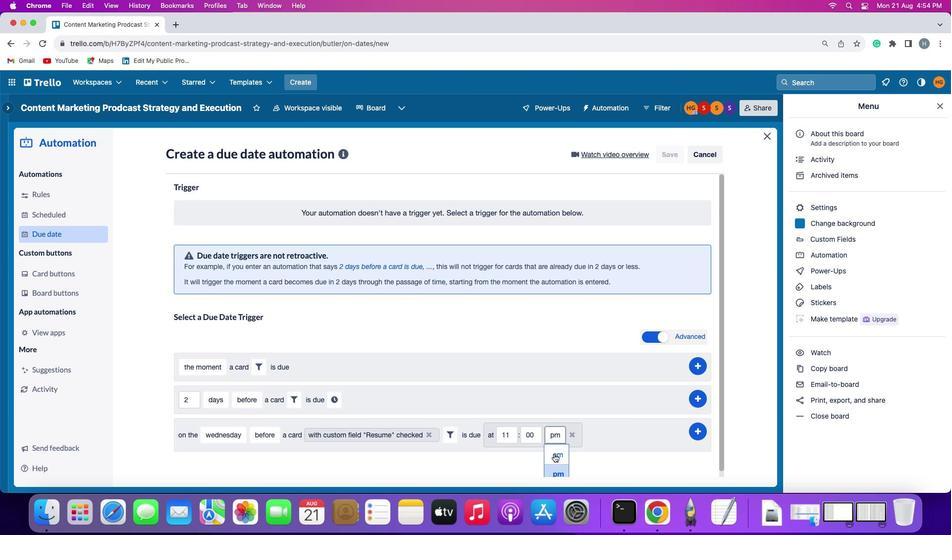 
Action: Mouse pressed left at (554, 453)
Screenshot: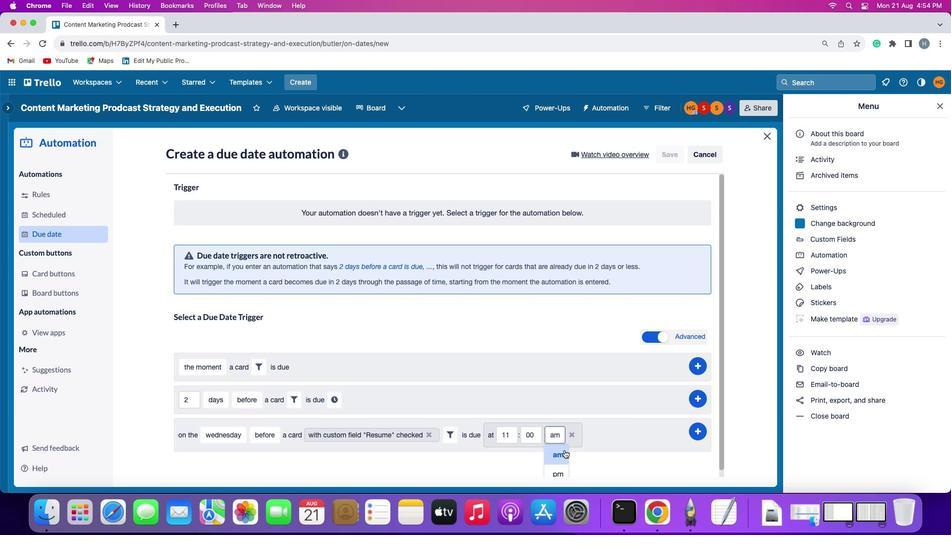 
Action: Mouse moved to (701, 428)
Screenshot: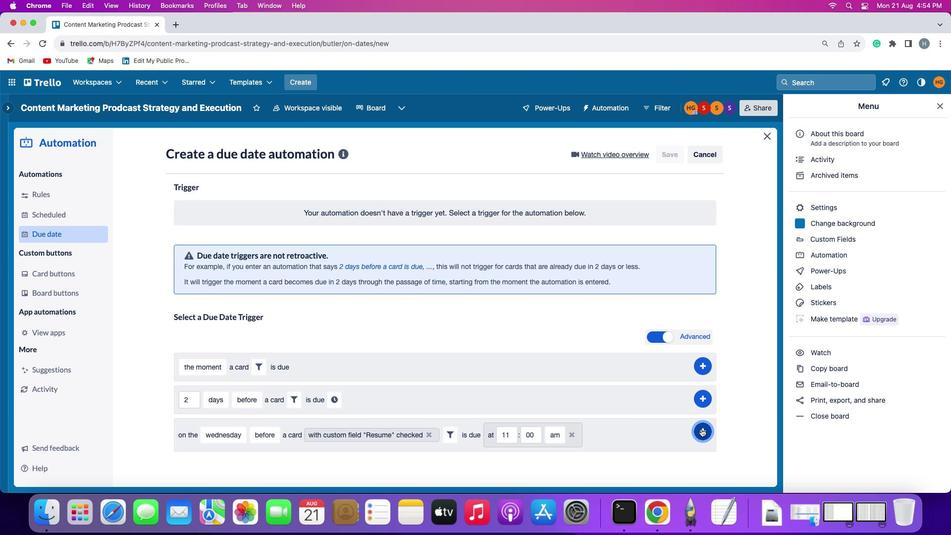 
Action: Mouse pressed left at (701, 428)
Screenshot: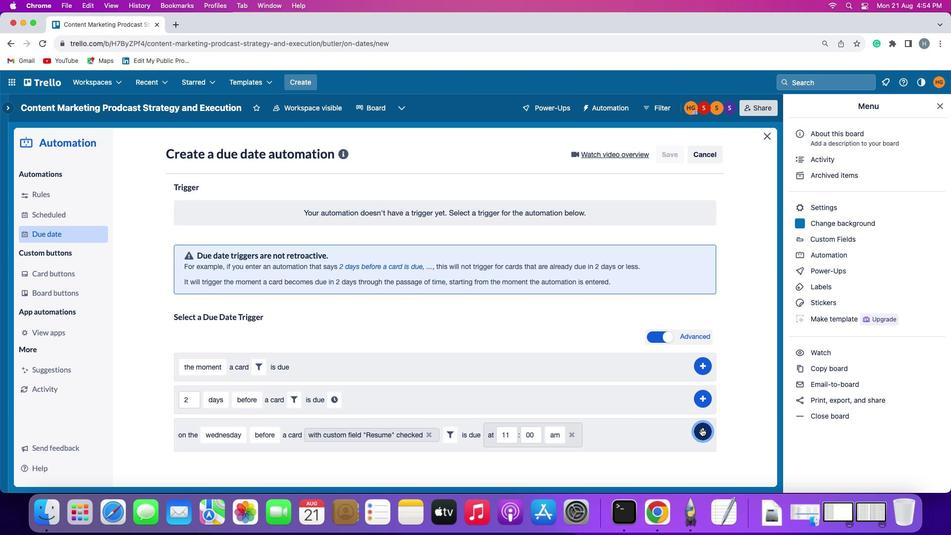 
Action: Mouse moved to (740, 389)
Screenshot: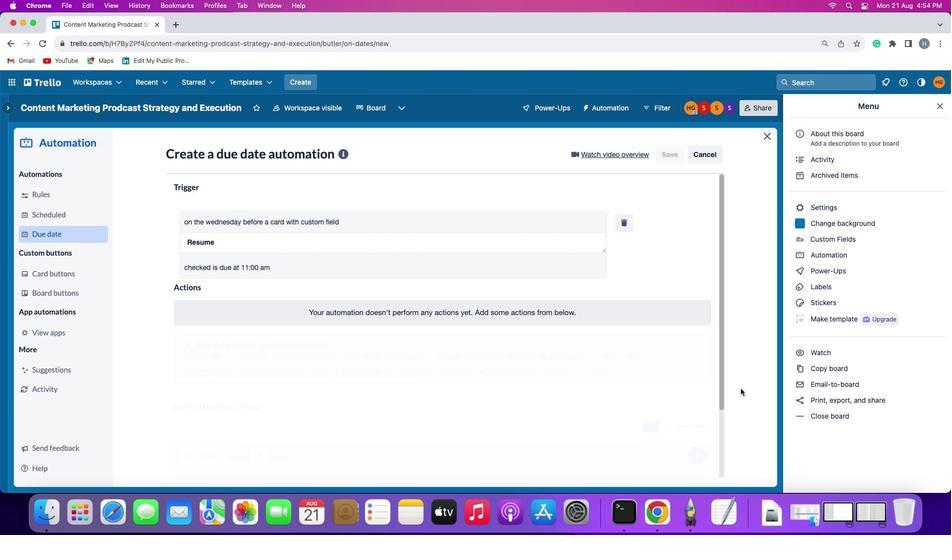 
